 Task: Move the line down.
Action: Mouse moved to (295, 280)
Screenshot: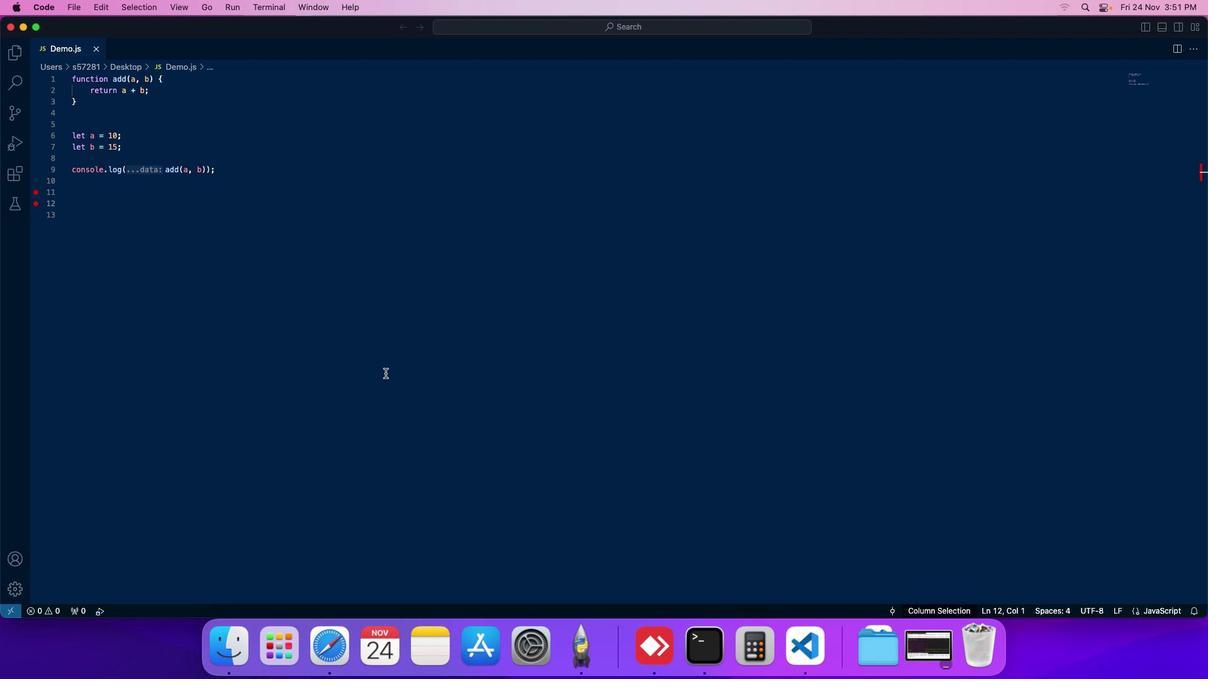 
Action: Mouse pressed left at (295, 280)
Screenshot: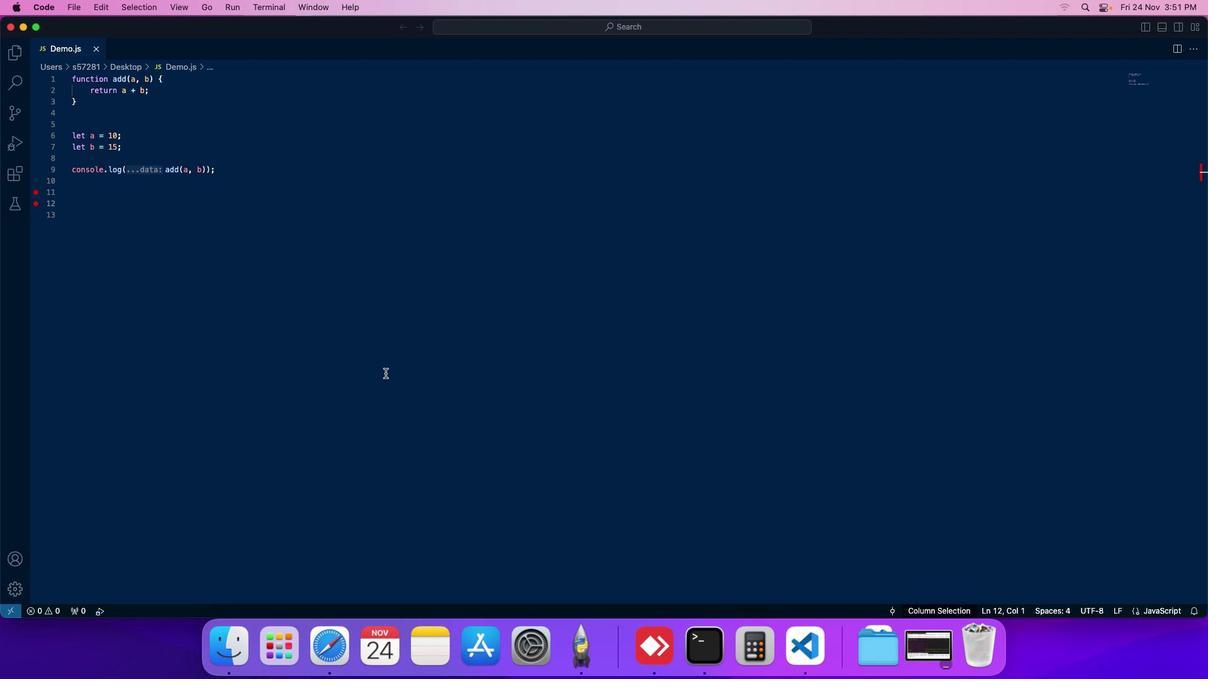 
Action: Mouse moved to (144, 39)
Screenshot: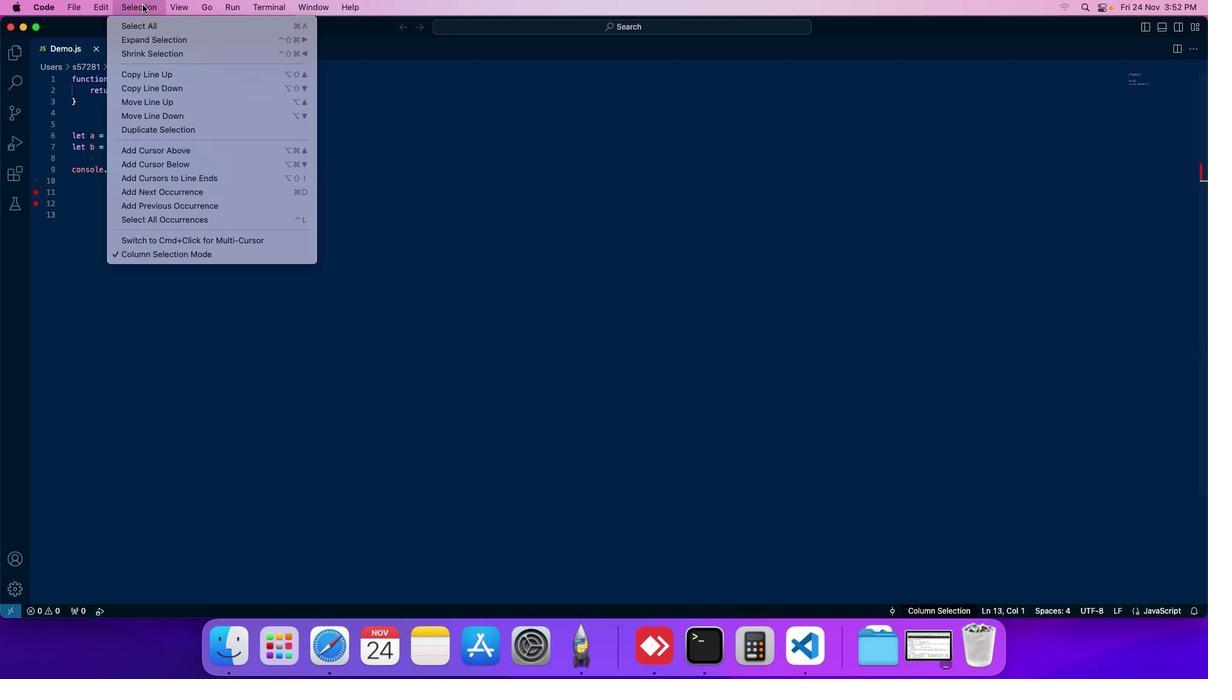 
Action: Mouse pressed left at (144, 39)
Screenshot: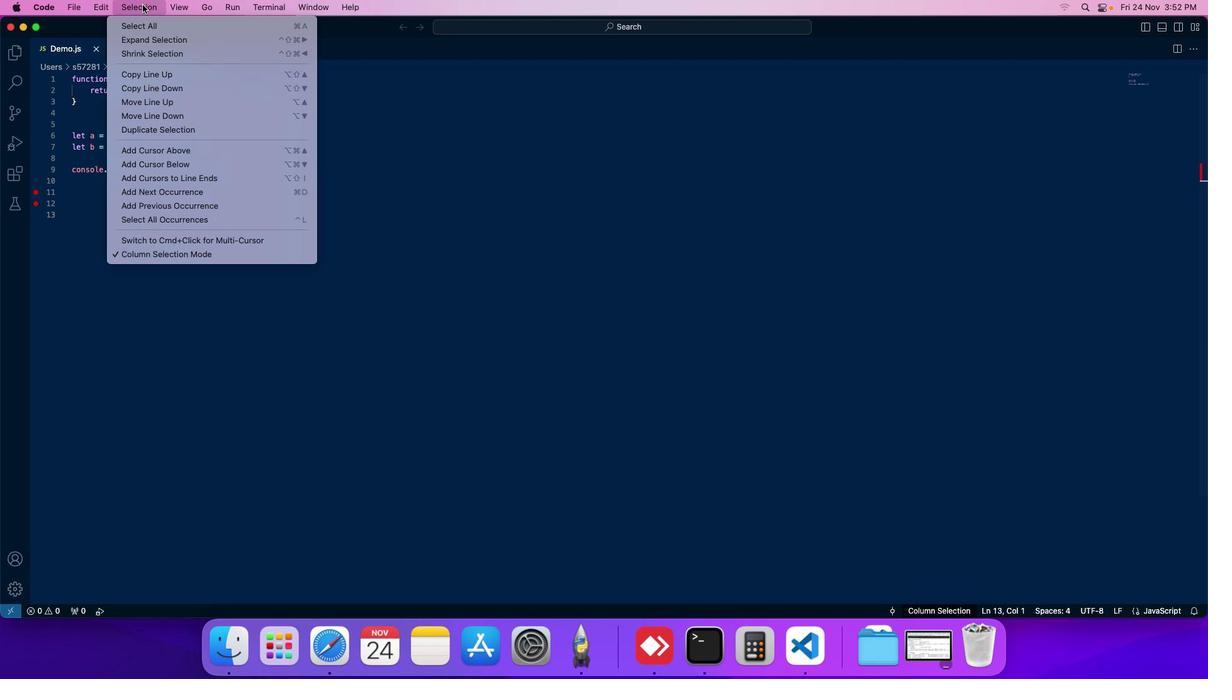 
Action: Mouse moved to (145, 108)
Screenshot: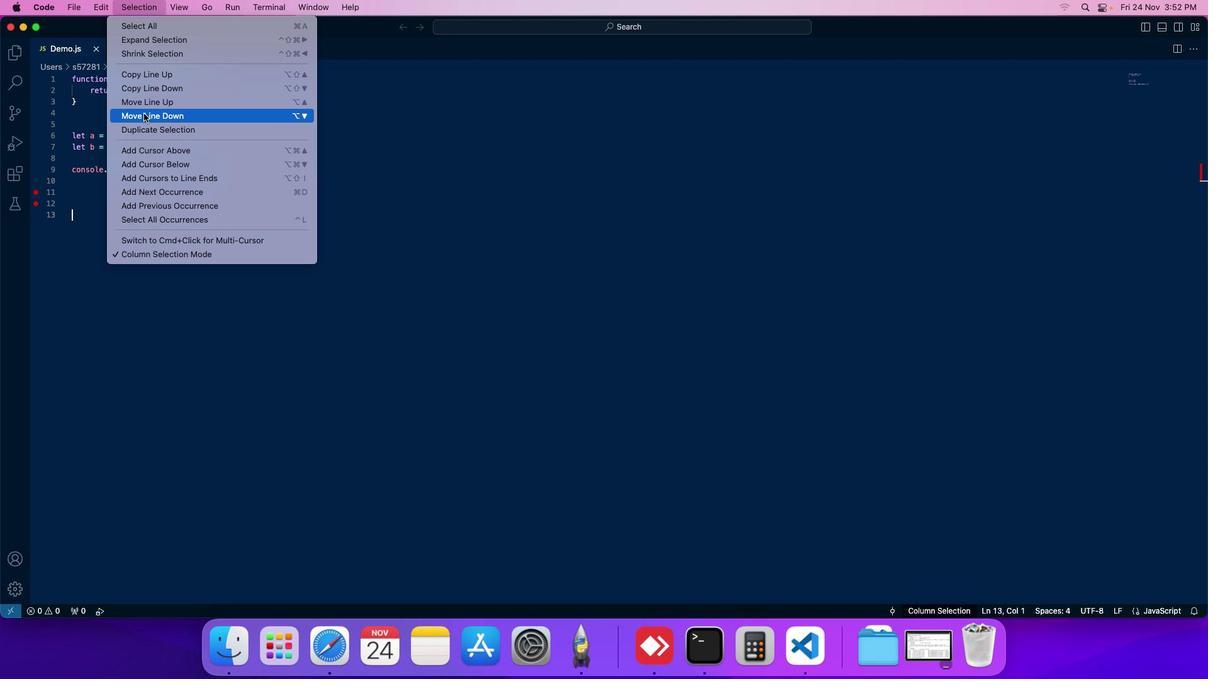 
Action: Mouse pressed left at (145, 108)
Screenshot: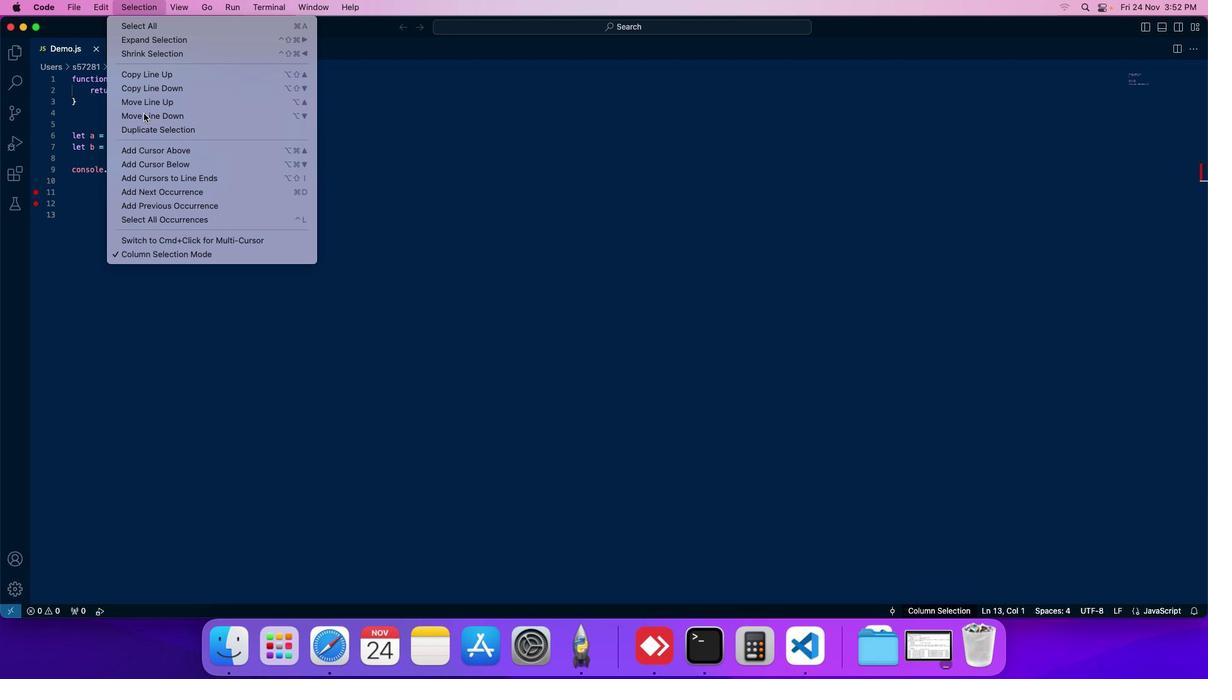 
Action: Mouse moved to (183, 157)
Screenshot: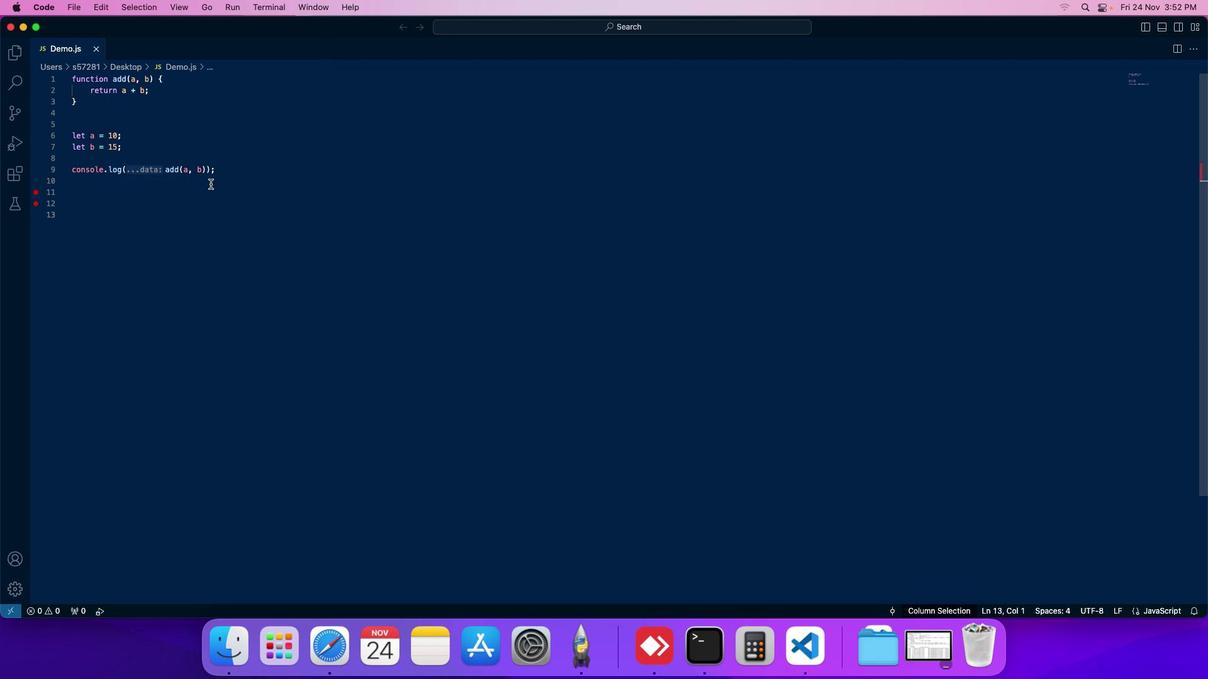 
